 Task: Create a project with template Project Timeline with name VelocityTech with privacy Public and in the team Recorders . Create three sections in the project as To-Do, Doing and Done.
Action: Mouse moved to (76, 56)
Screenshot: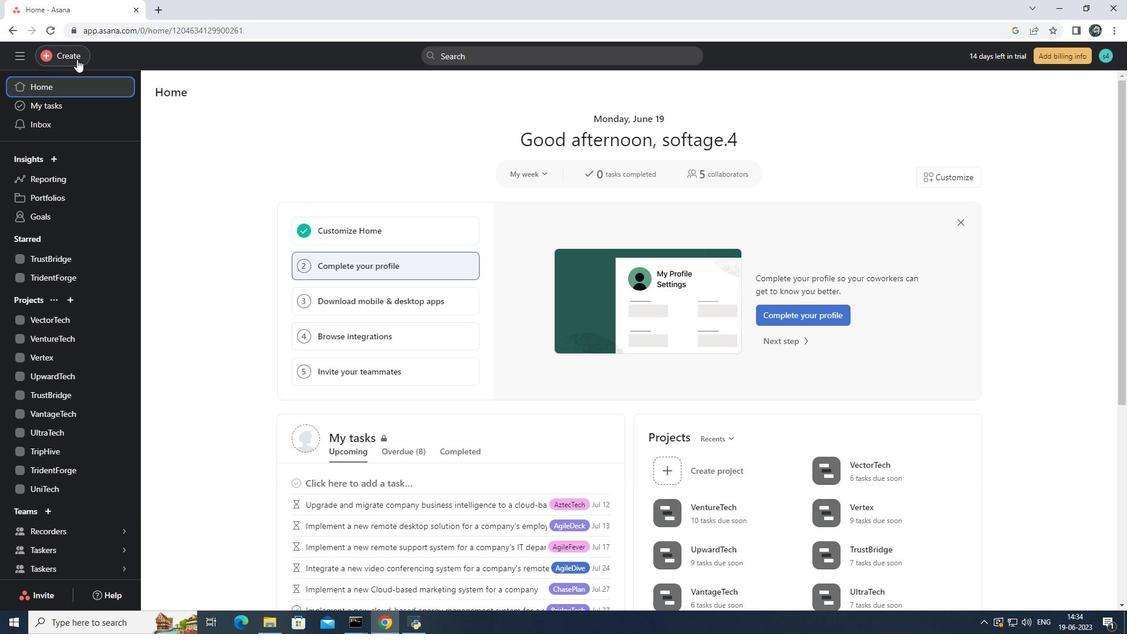 
Action: Mouse pressed left at (76, 56)
Screenshot: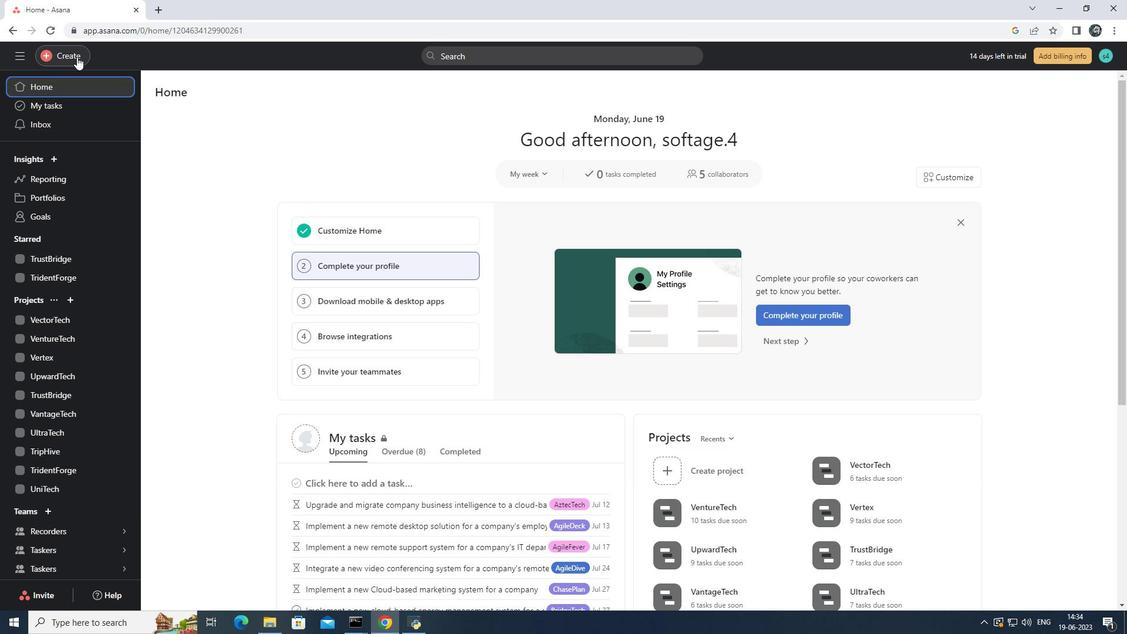 
Action: Mouse moved to (141, 87)
Screenshot: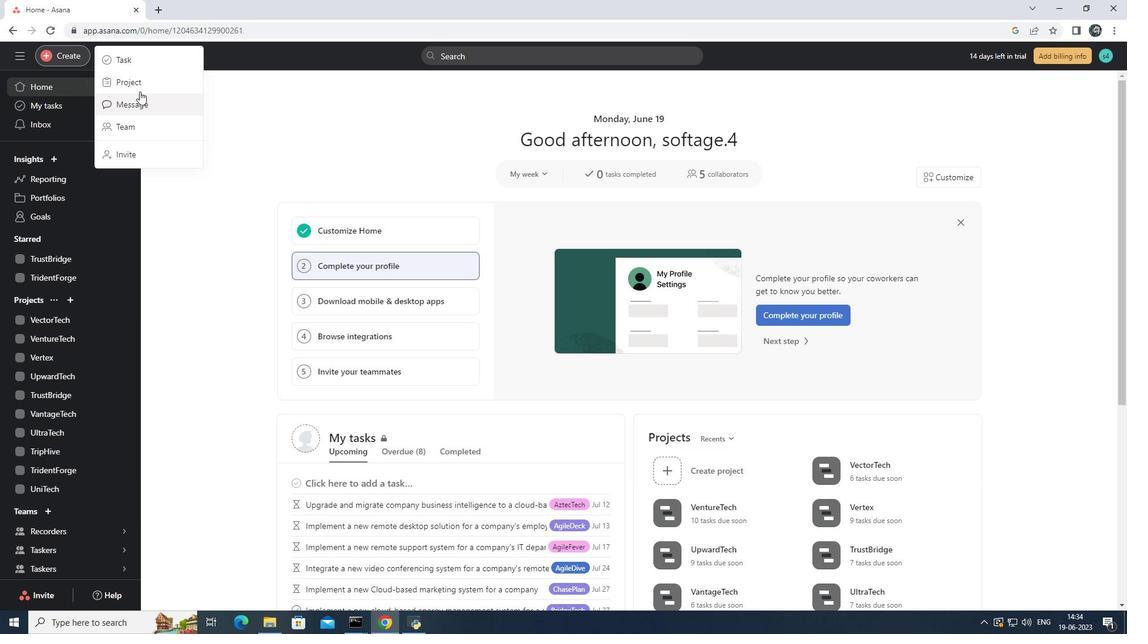 
Action: Mouse pressed left at (141, 87)
Screenshot: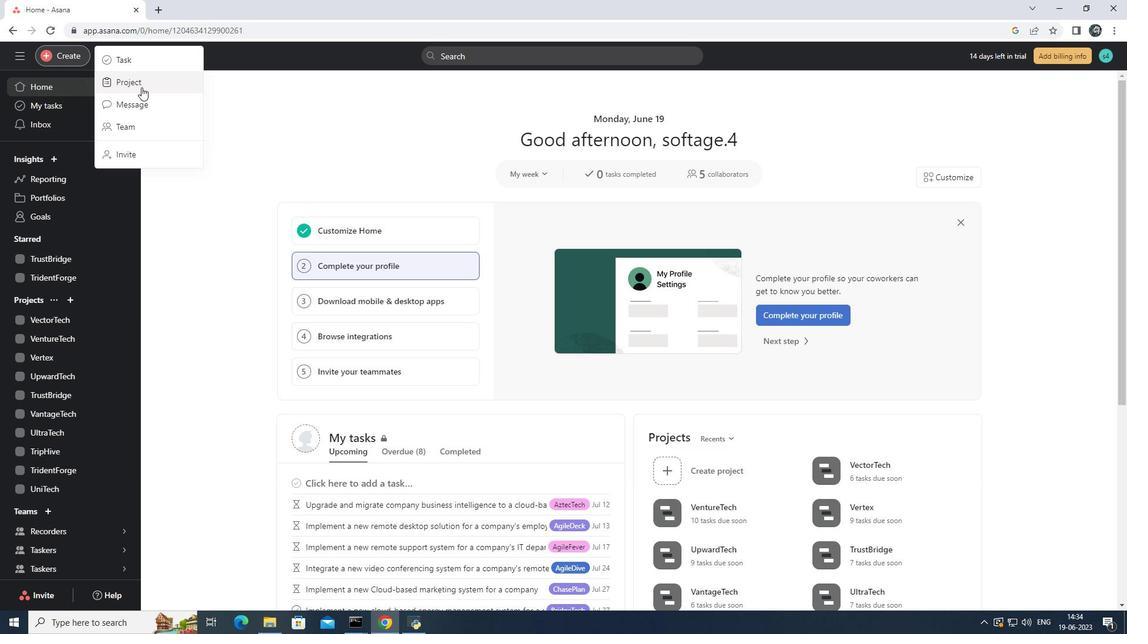 
Action: Mouse moved to (560, 348)
Screenshot: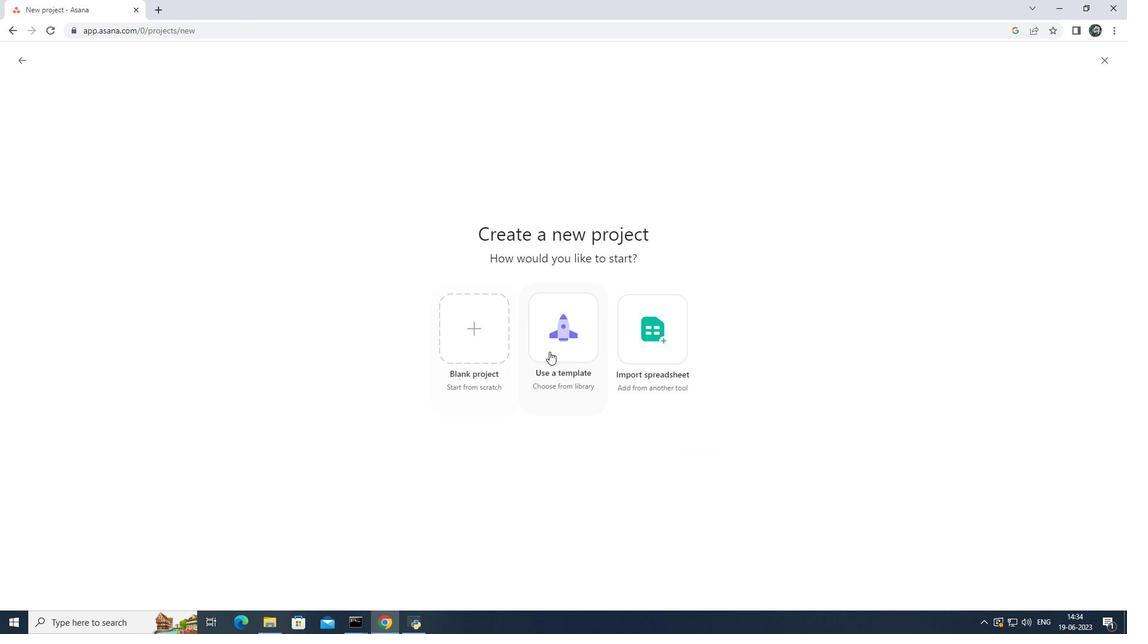 
Action: Mouse pressed left at (560, 348)
Screenshot: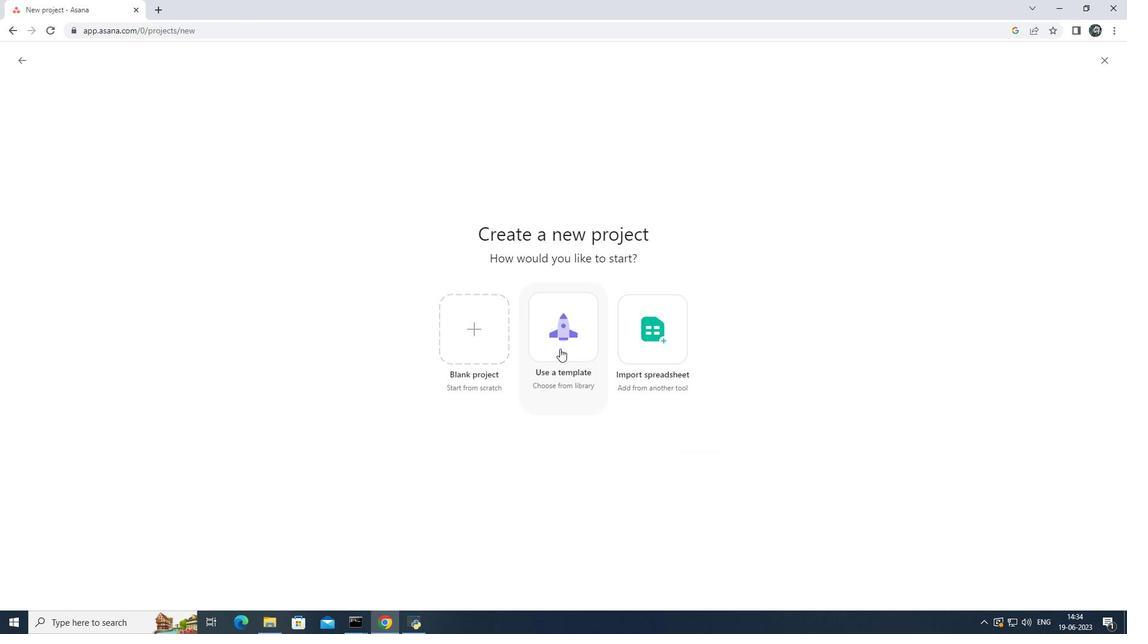 
Action: Mouse moved to (888, 77)
Screenshot: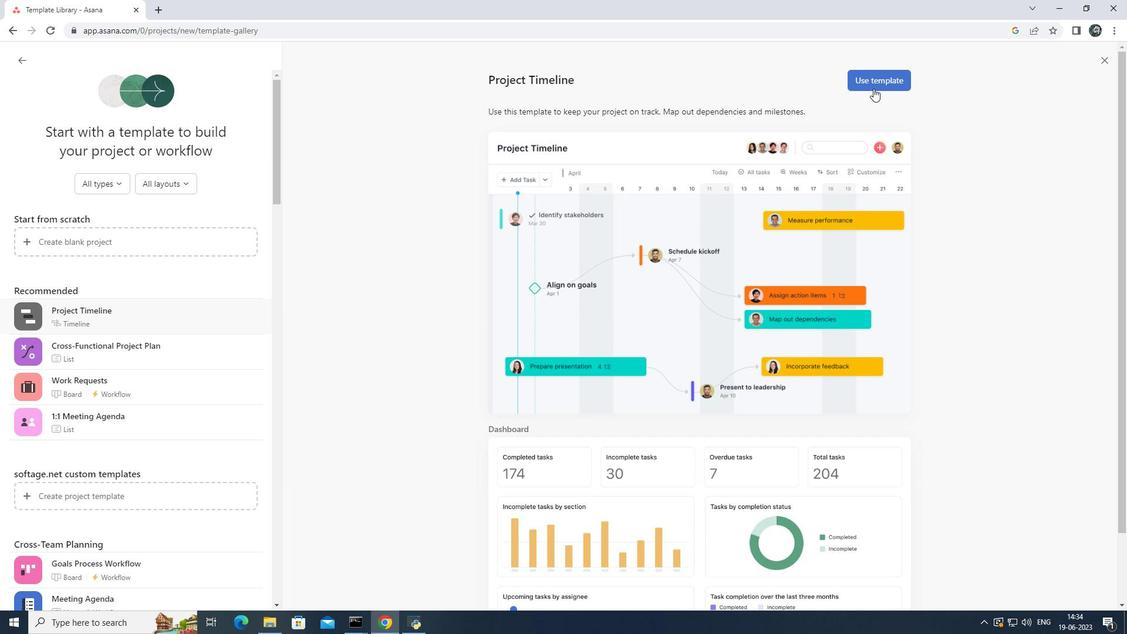 
Action: Mouse pressed left at (888, 77)
Screenshot: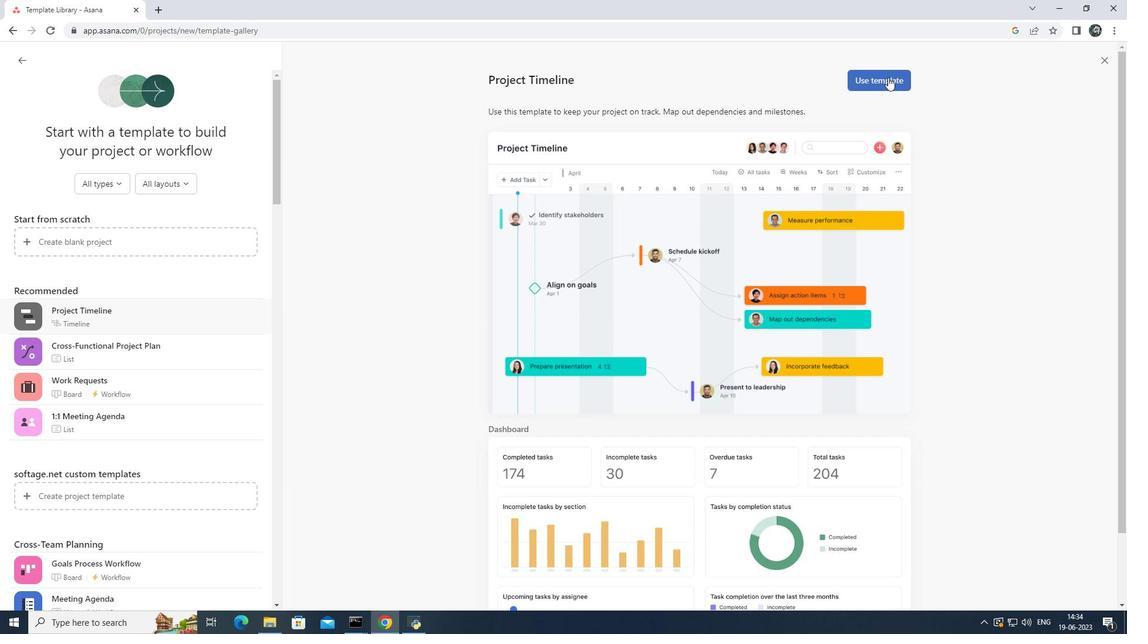 
Action: Mouse moved to (527, 210)
Screenshot: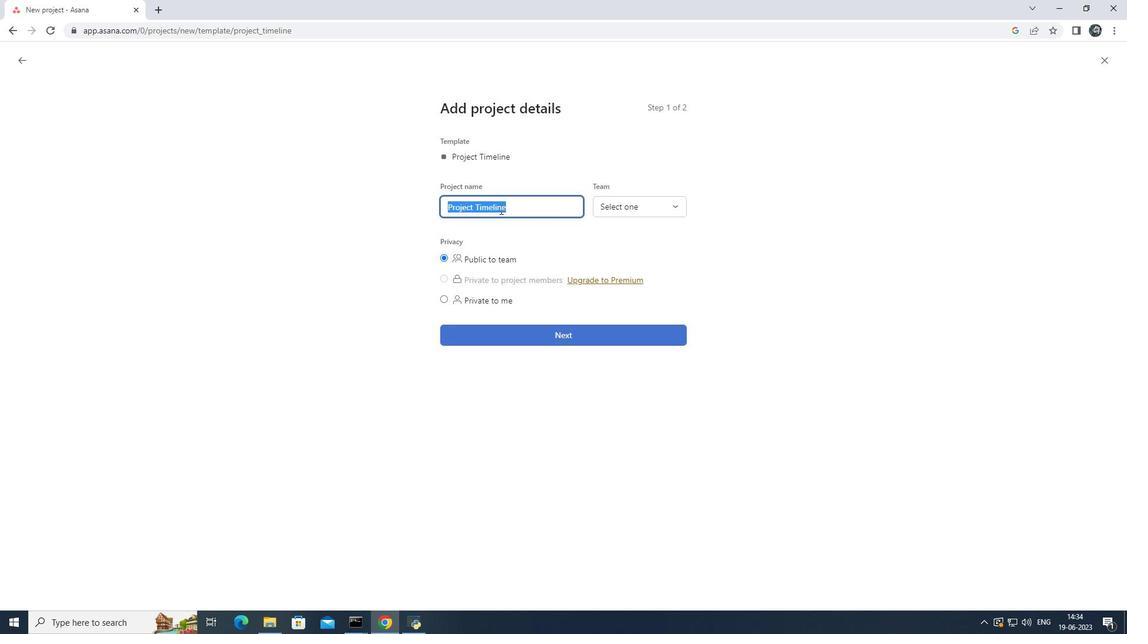 
Action: Key pressed <Key.backspace><Key.backspace><Key.shift><Key.shift>Velocity<Key.space><Key.backspace><Key.shift>Tech
Screenshot: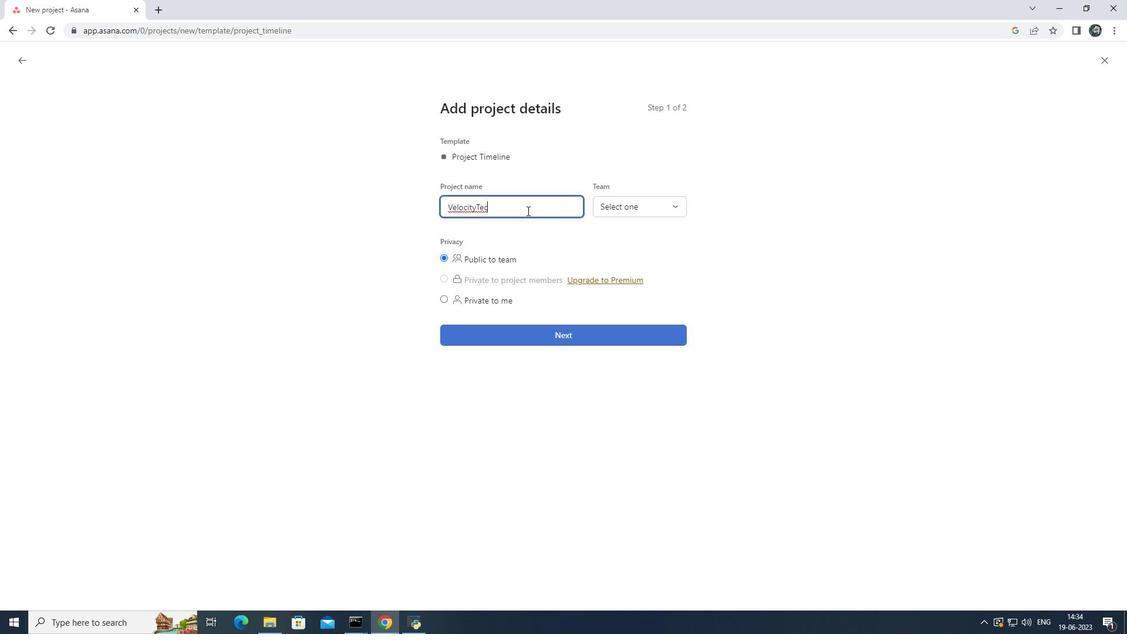 
Action: Mouse moved to (445, 254)
Screenshot: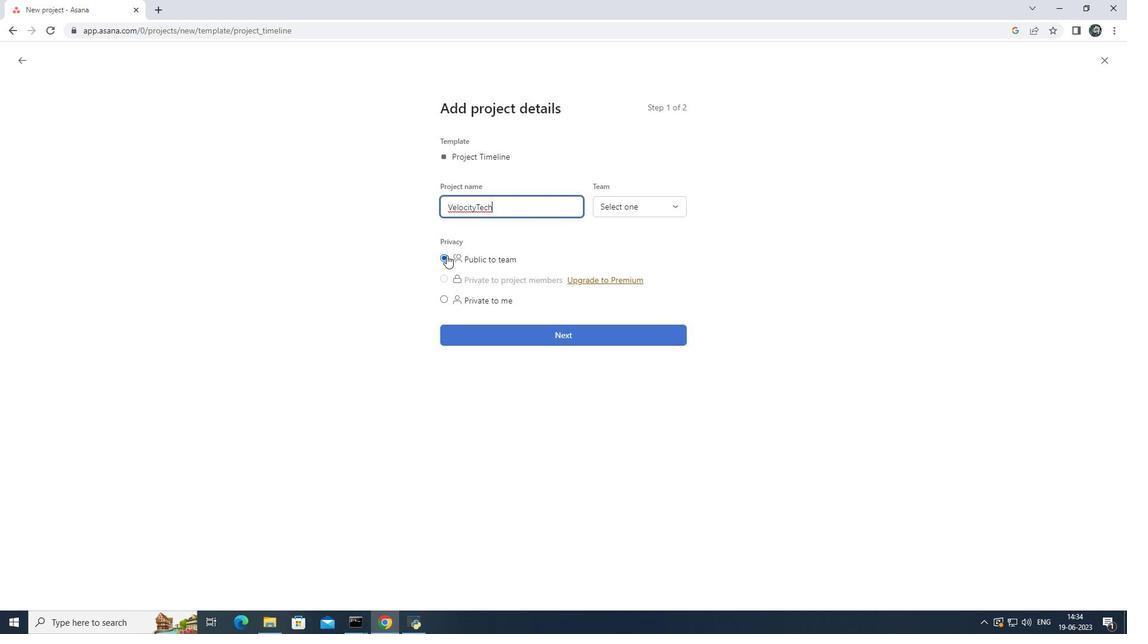 
Action: Mouse pressed left at (445, 254)
Screenshot: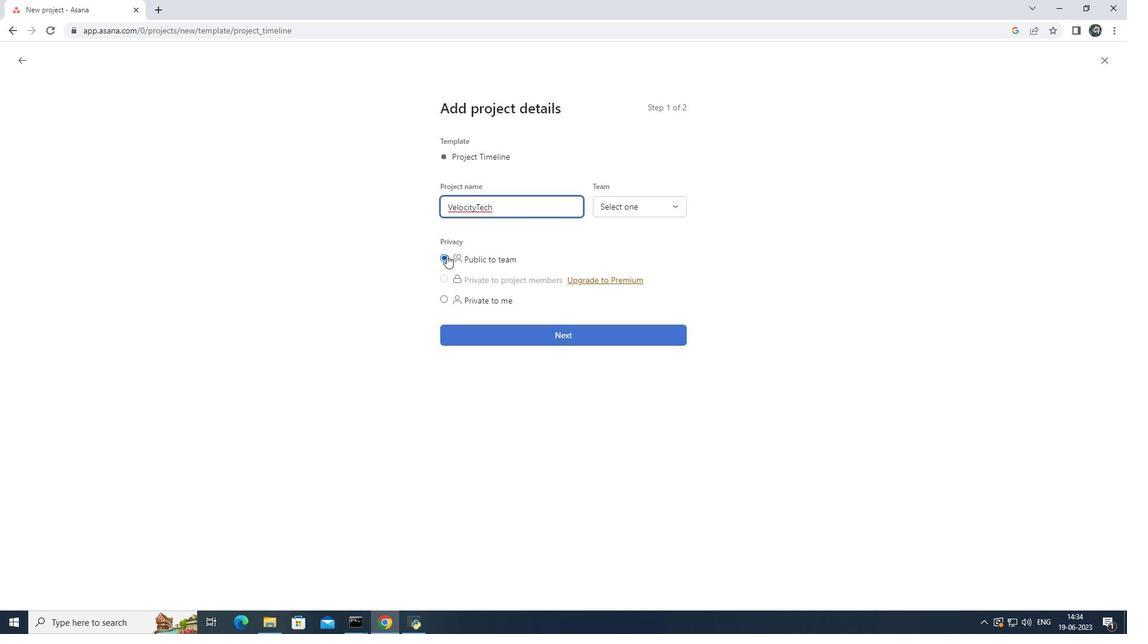 
Action: Mouse moved to (651, 200)
Screenshot: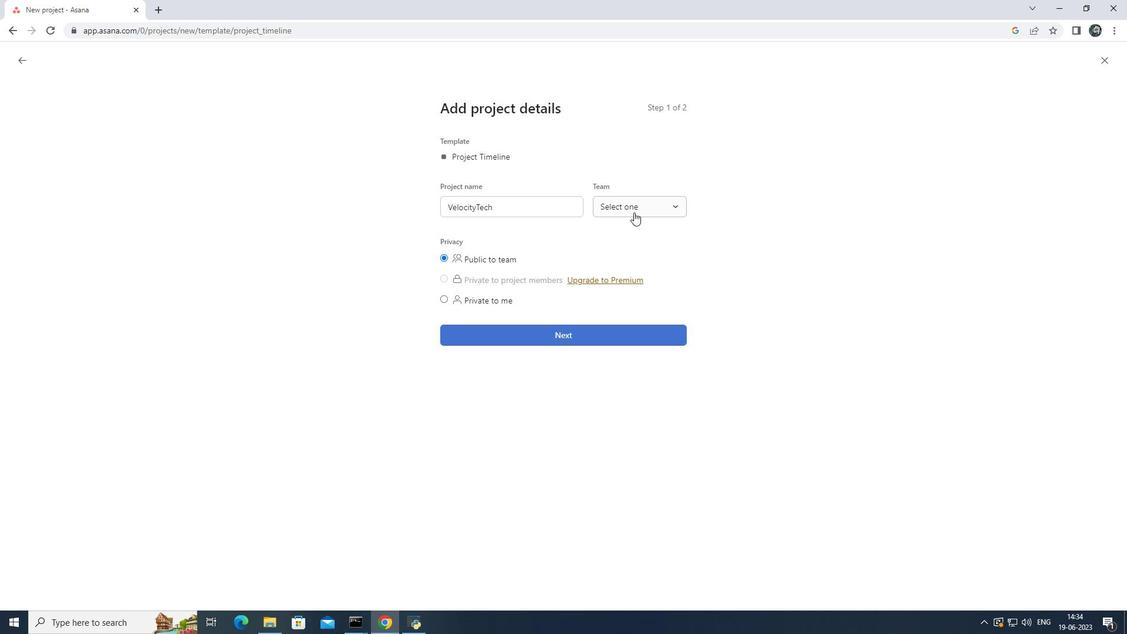 
Action: Mouse pressed left at (651, 200)
Screenshot: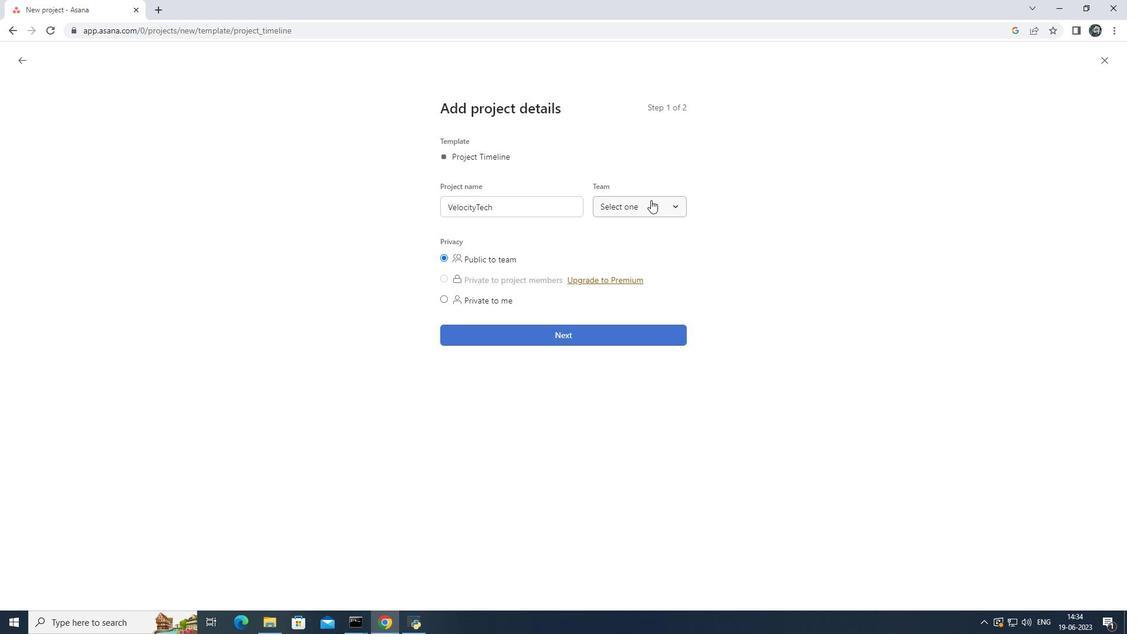 
Action: Mouse moved to (636, 280)
Screenshot: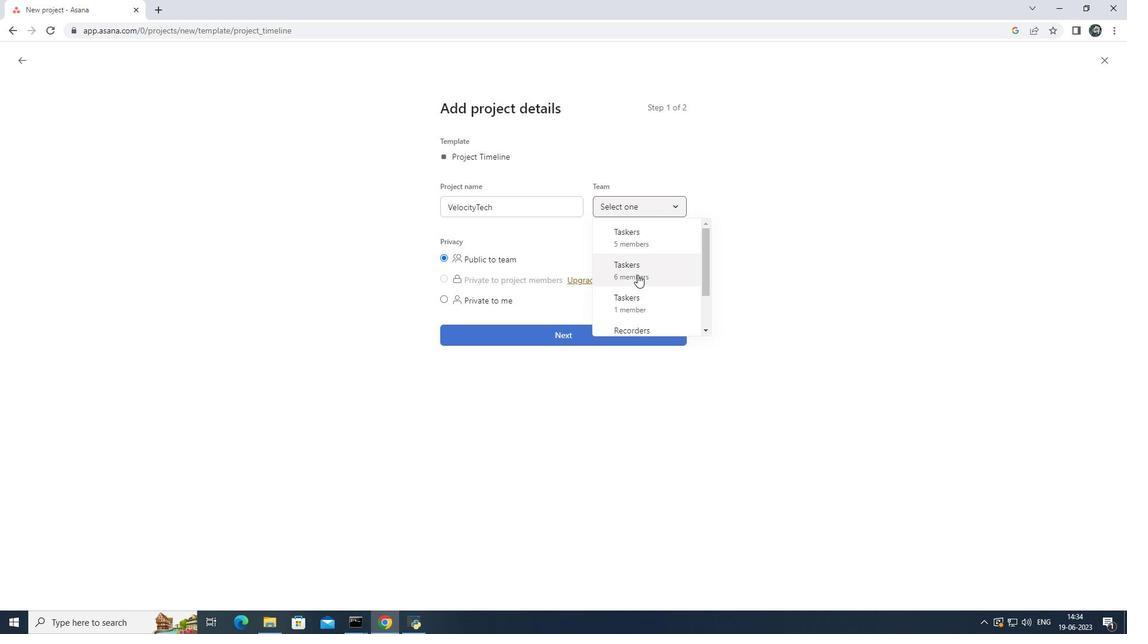 
Action: Mouse scrolled (636, 279) with delta (0, 0)
Screenshot: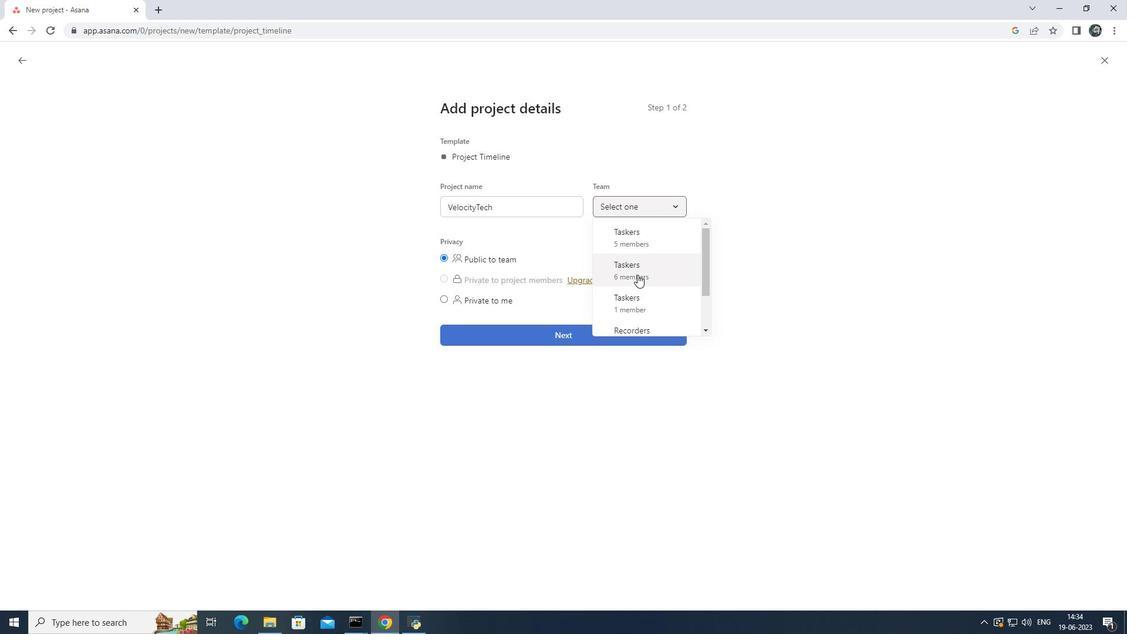
Action: Mouse moved to (661, 285)
Screenshot: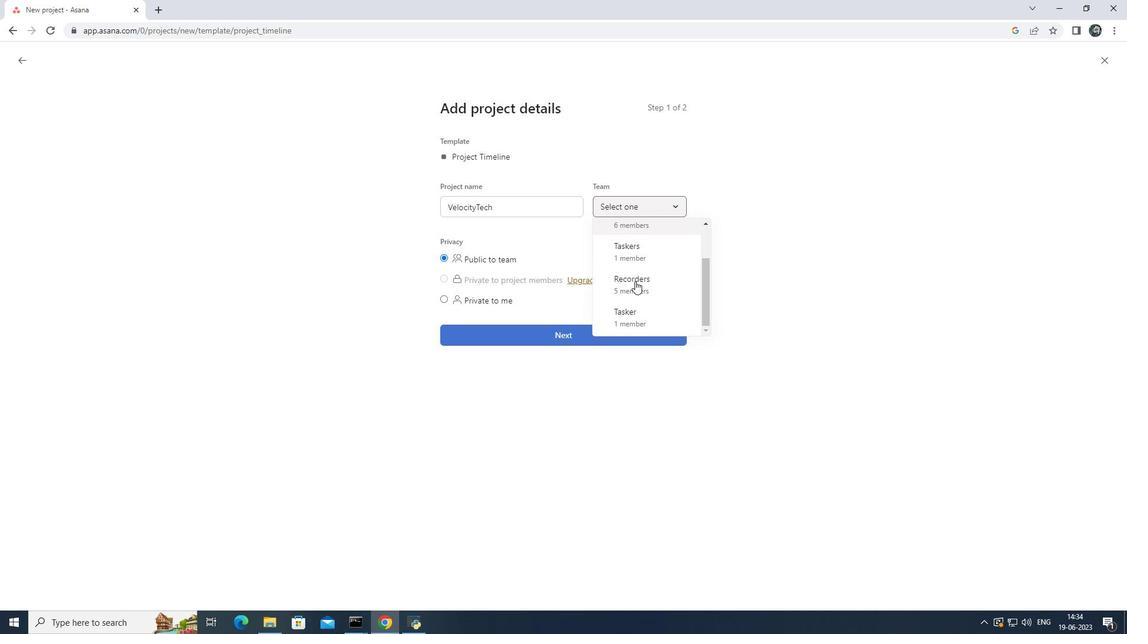 
Action: Mouse pressed left at (661, 285)
Screenshot: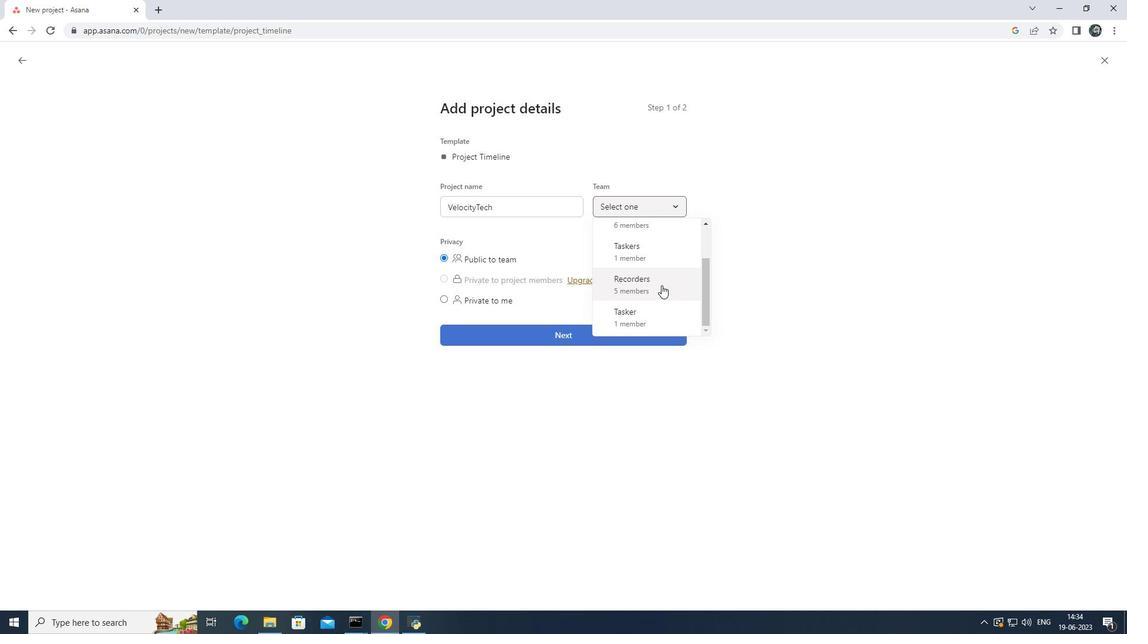 
Action: Mouse moved to (596, 310)
Screenshot: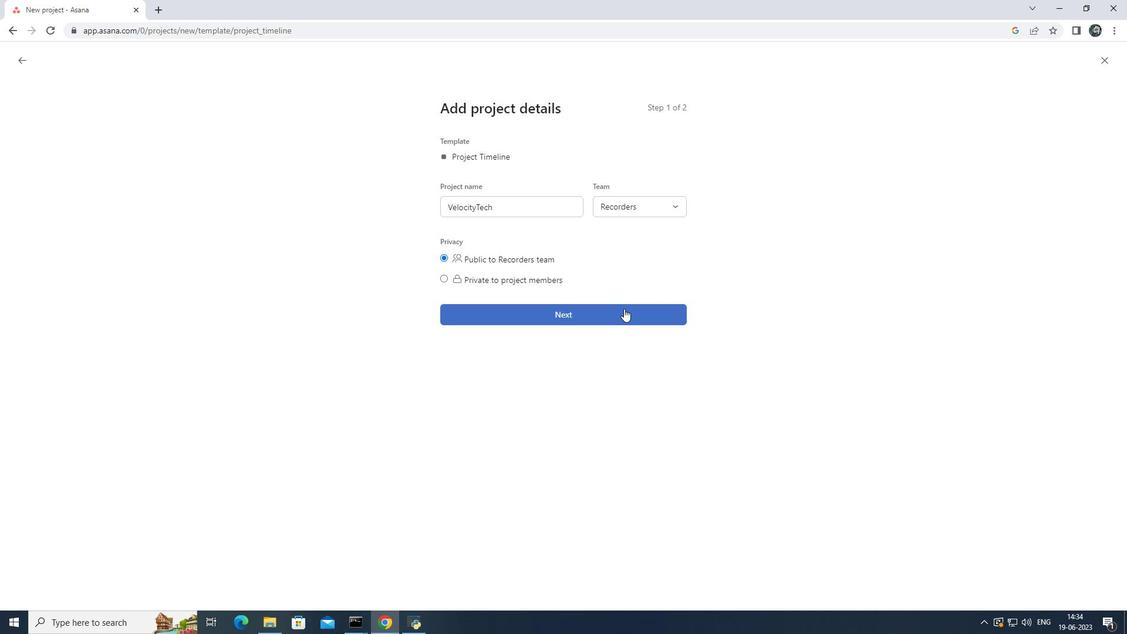 
Action: Mouse pressed left at (596, 310)
Screenshot: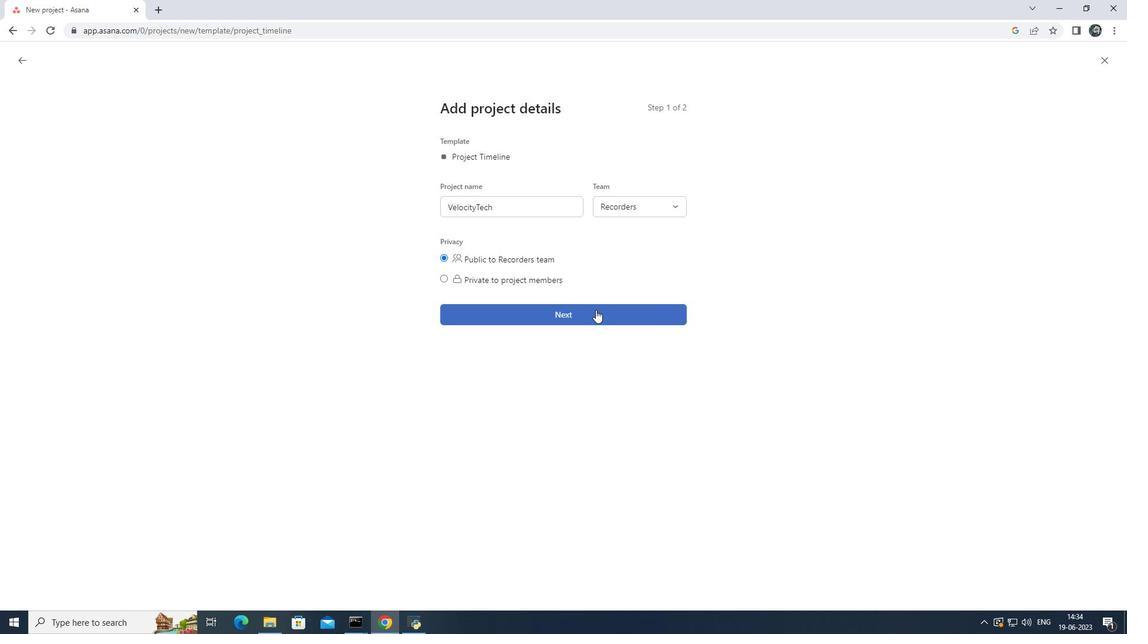 
Action: Mouse moved to (620, 351)
Screenshot: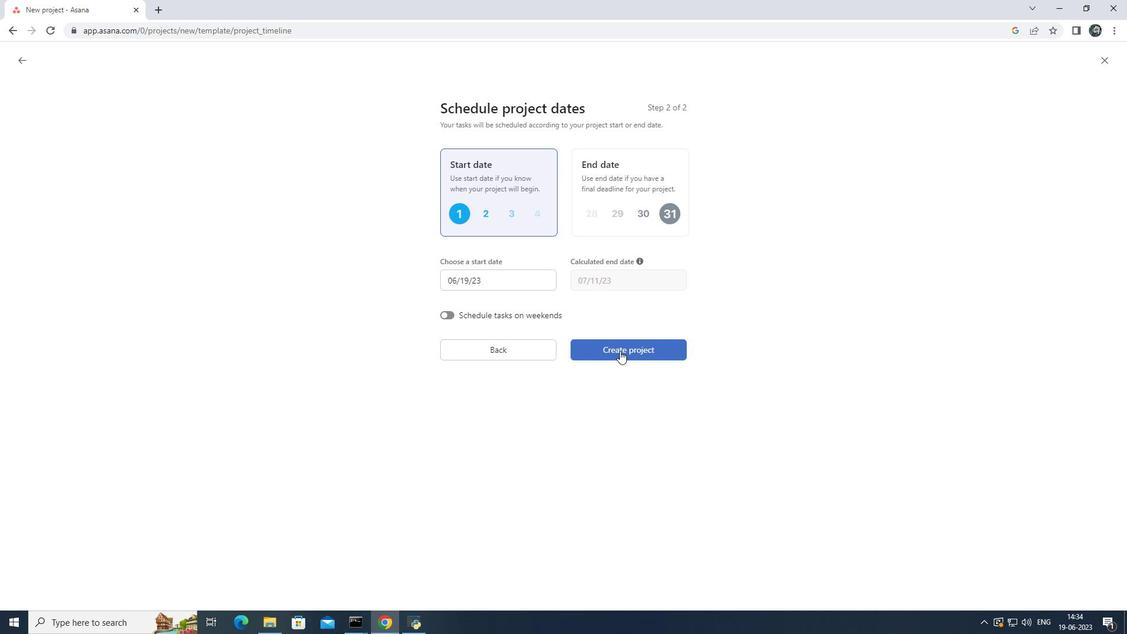
Action: Mouse pressed left at (620, 351)
Screenshot: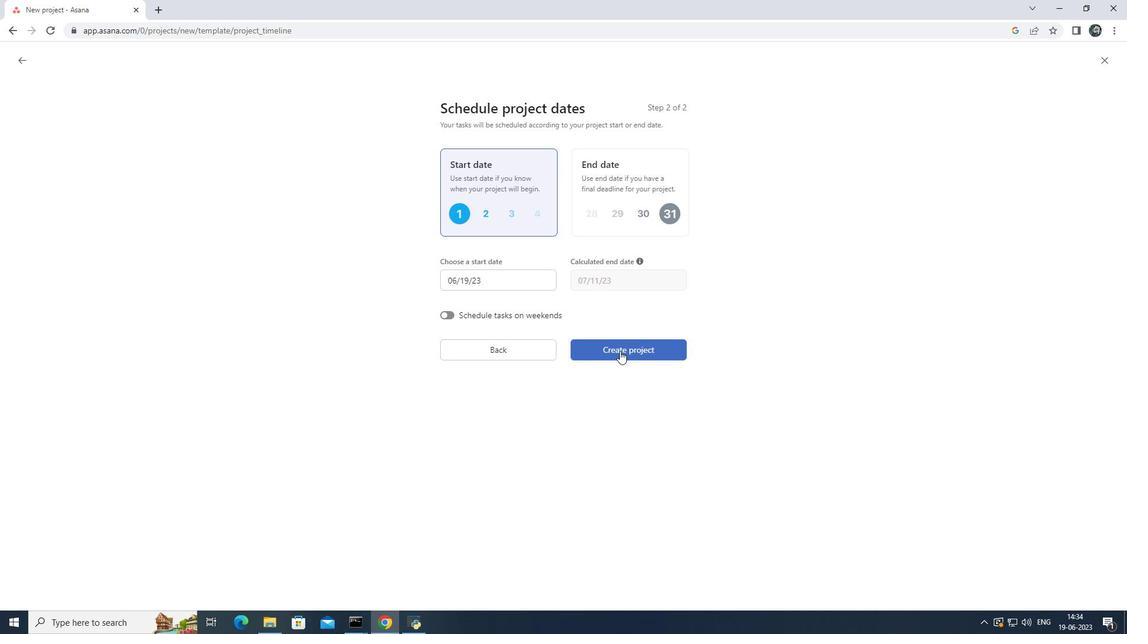
Action: Mouse moved to (199, 395)
Screenshot: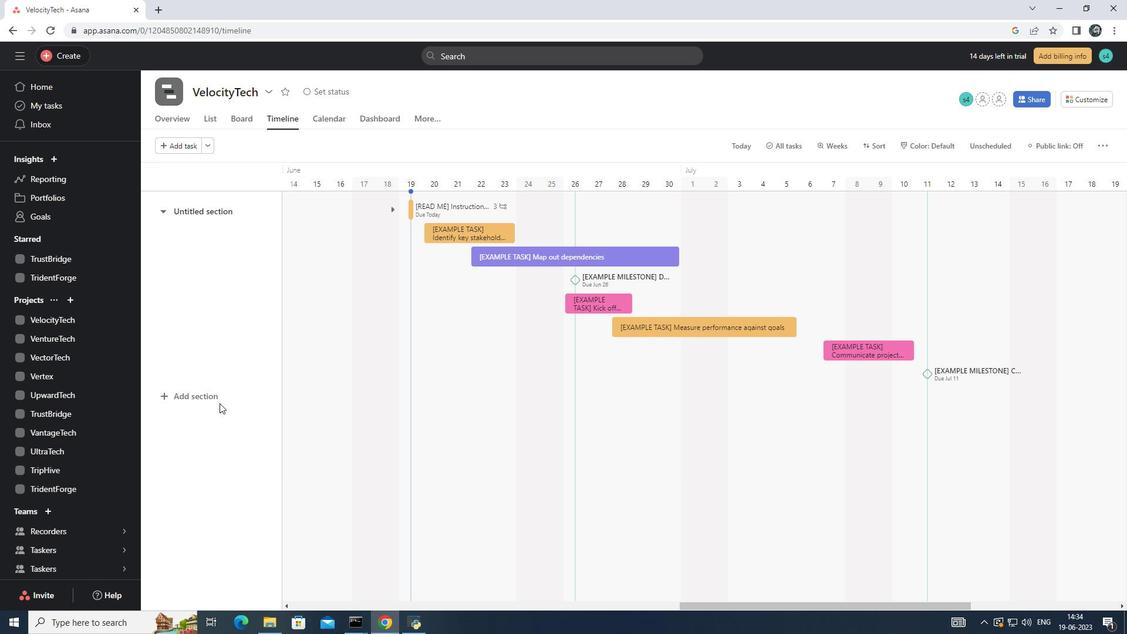 
Action: Mouse pressed left at (199, 395)
Screenshot: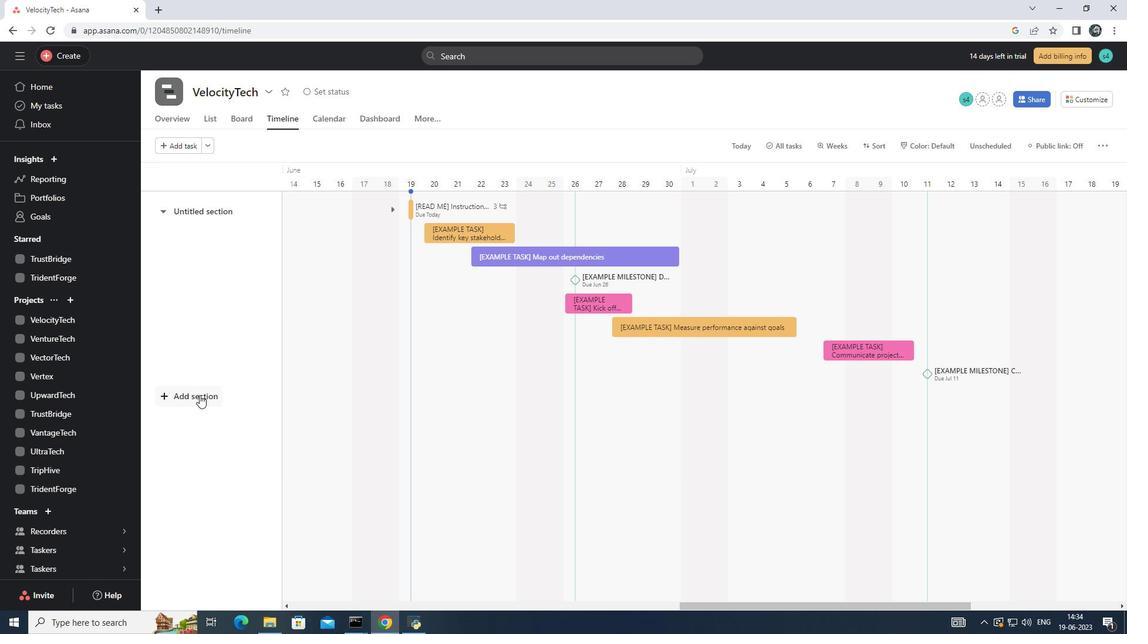 
Action: Mouse moved to (200, 399)
Screenshot: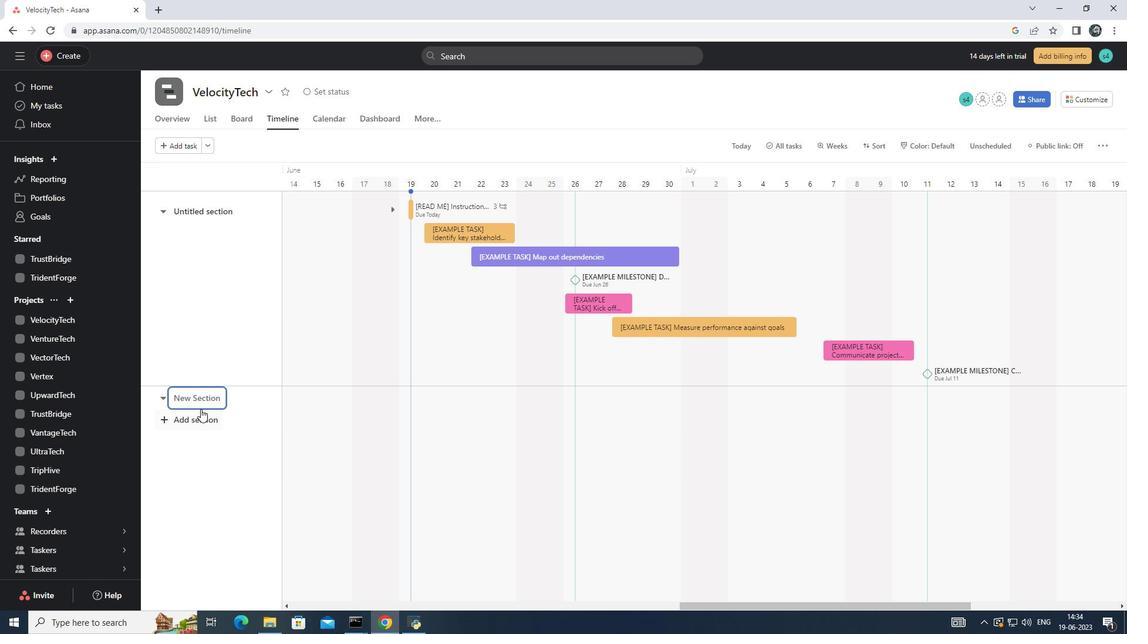 
Action: Mouse pressed left at (200, 399)
Screenshot: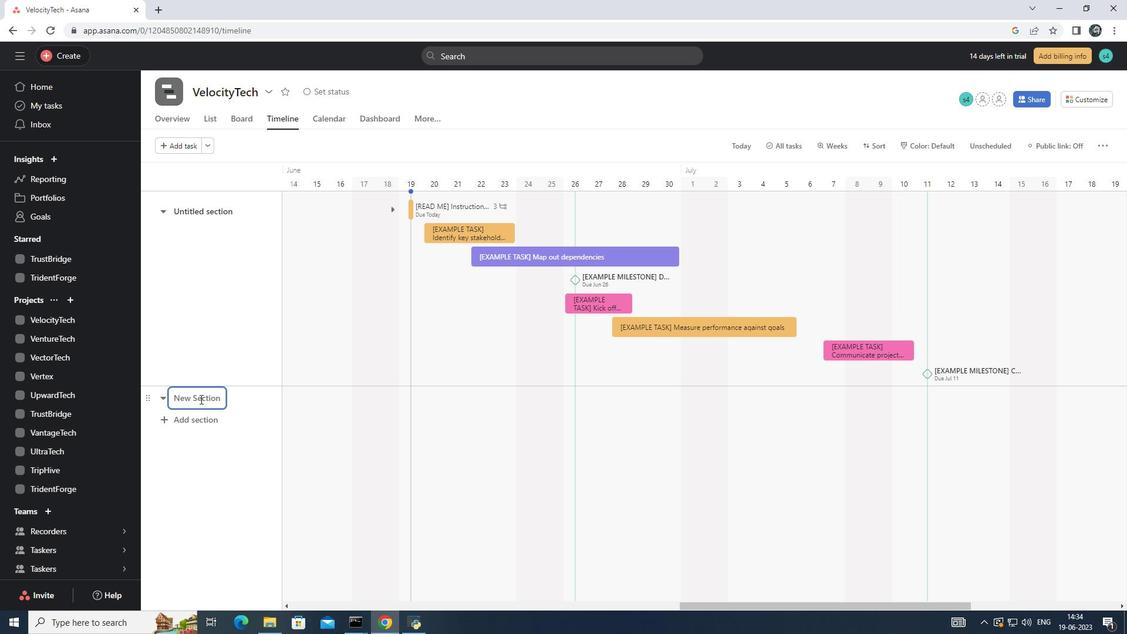 
Action: Key pressed <Key.shift>To-<Key.shift>Do
Screenshot: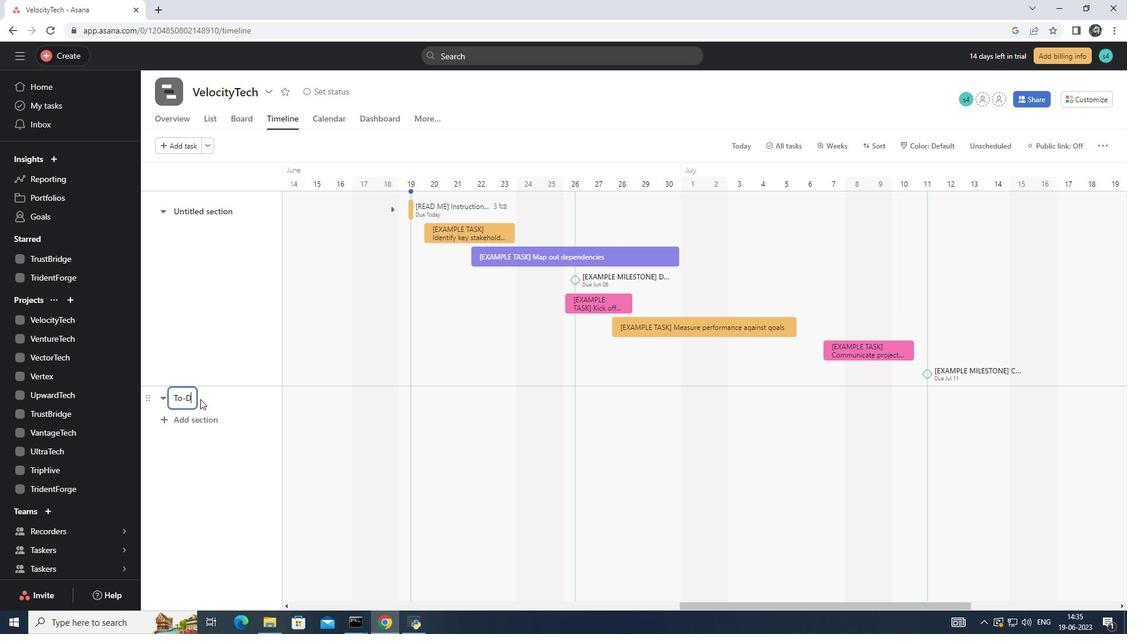
Action: Mouse moved to (219, 424)
Screenshot: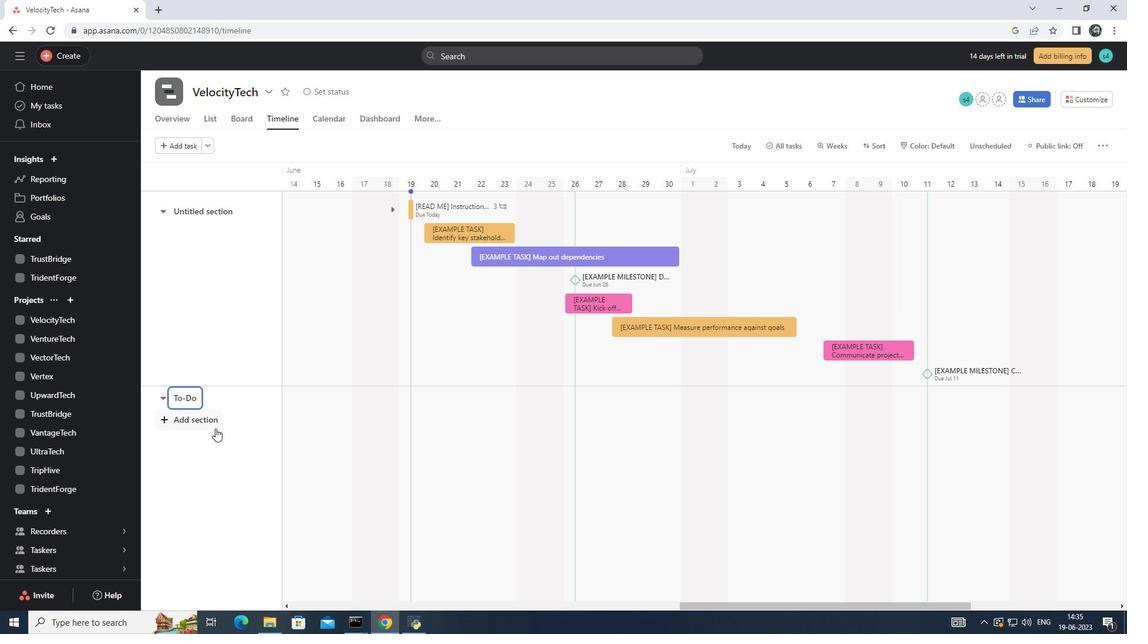 
Action: Mouse pressed left at (219, 424)
Screenshot: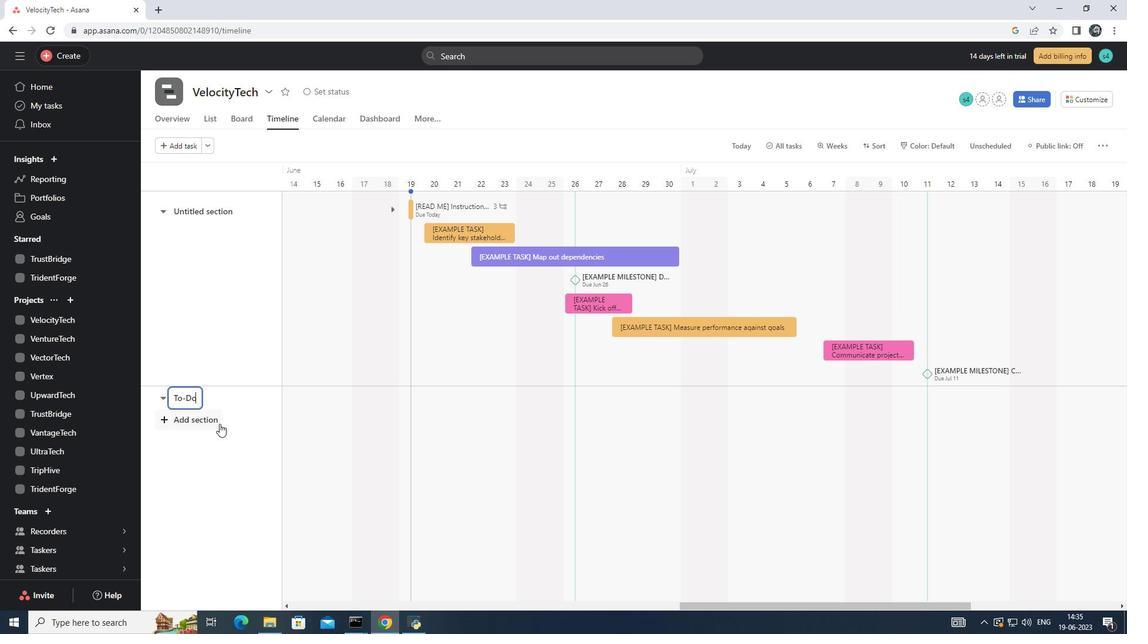 
Action: Key pressed <Key.shift>Doing<Key.enter>
Screenshot: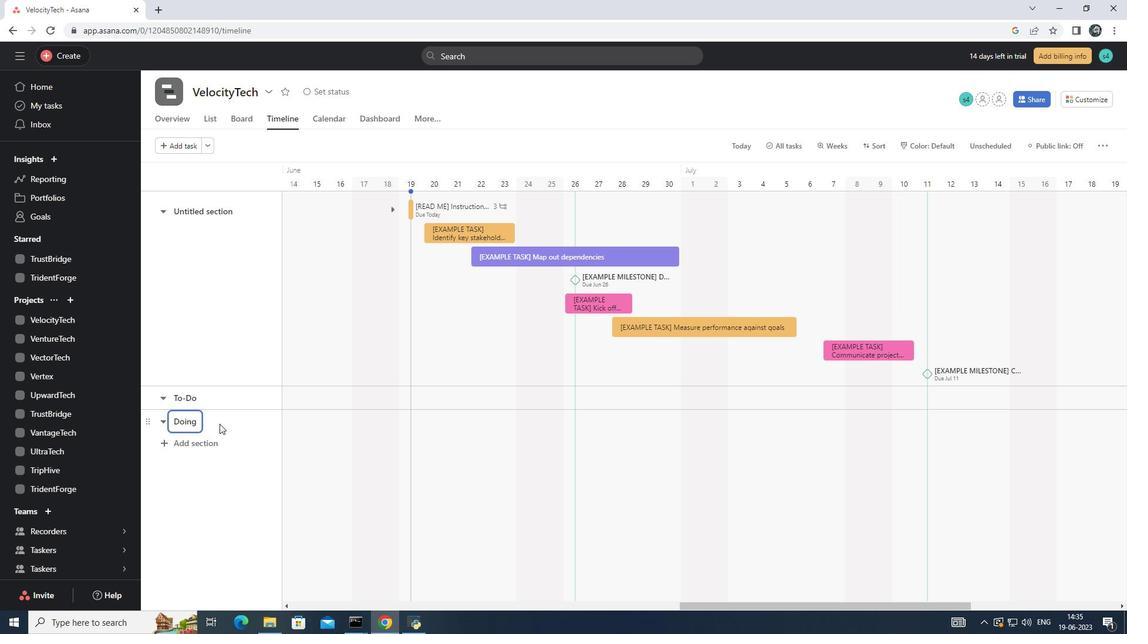 
Action: Mouse moved to (196, 441)
Screenshot: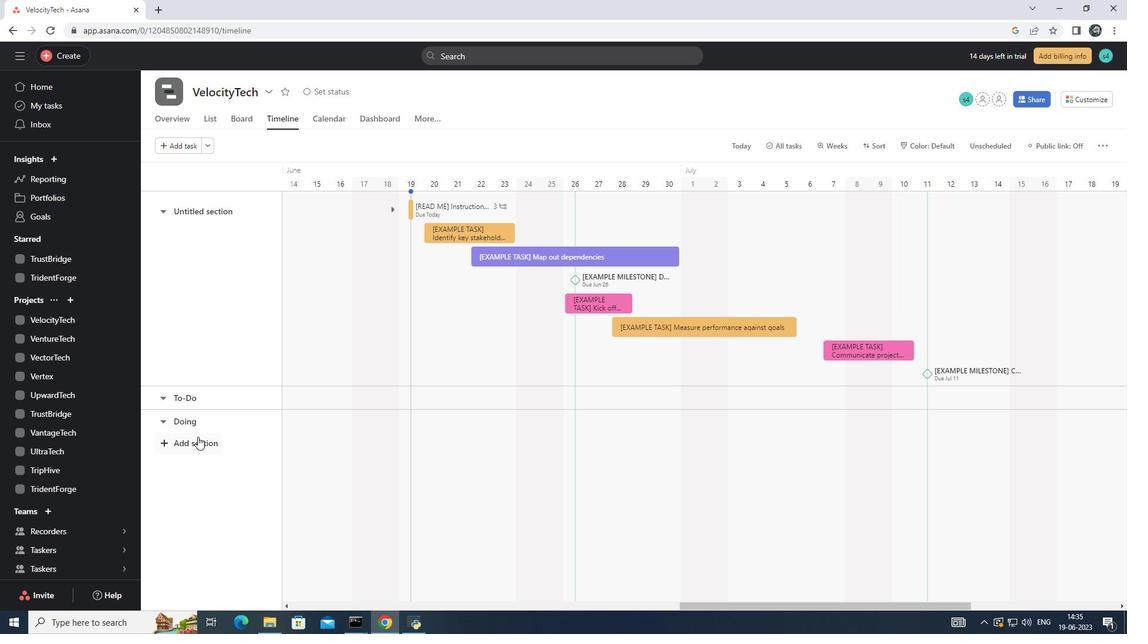 
Action: Mouse pressed left at (196, 441)
Screenshot: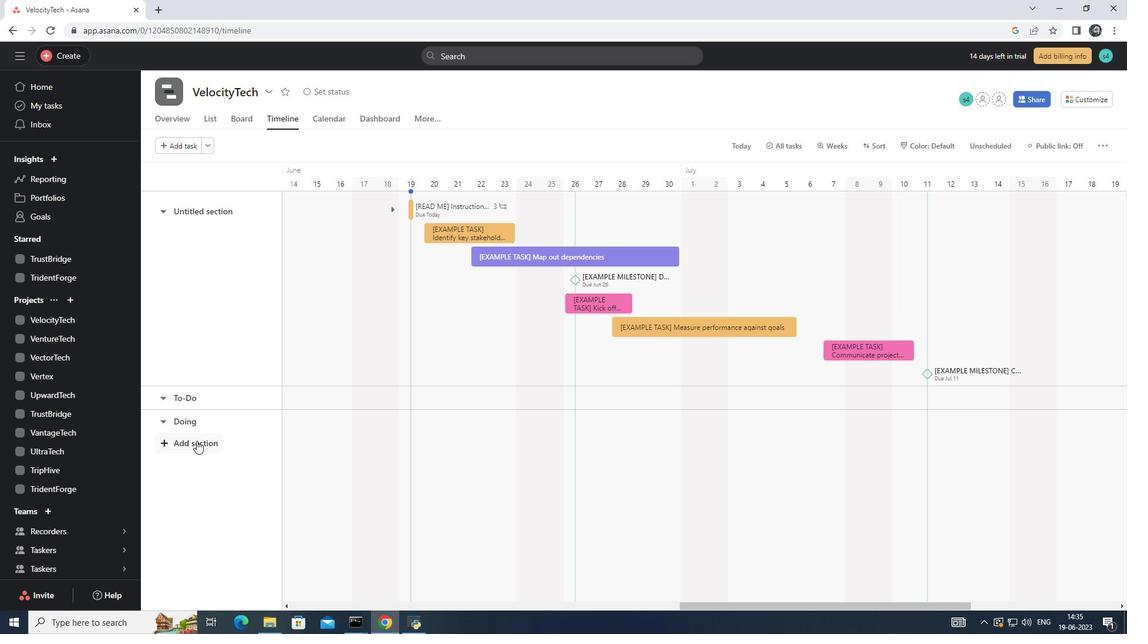 
Action: Key pressed <Key.shift>Done<Key.enter>
Screenshot: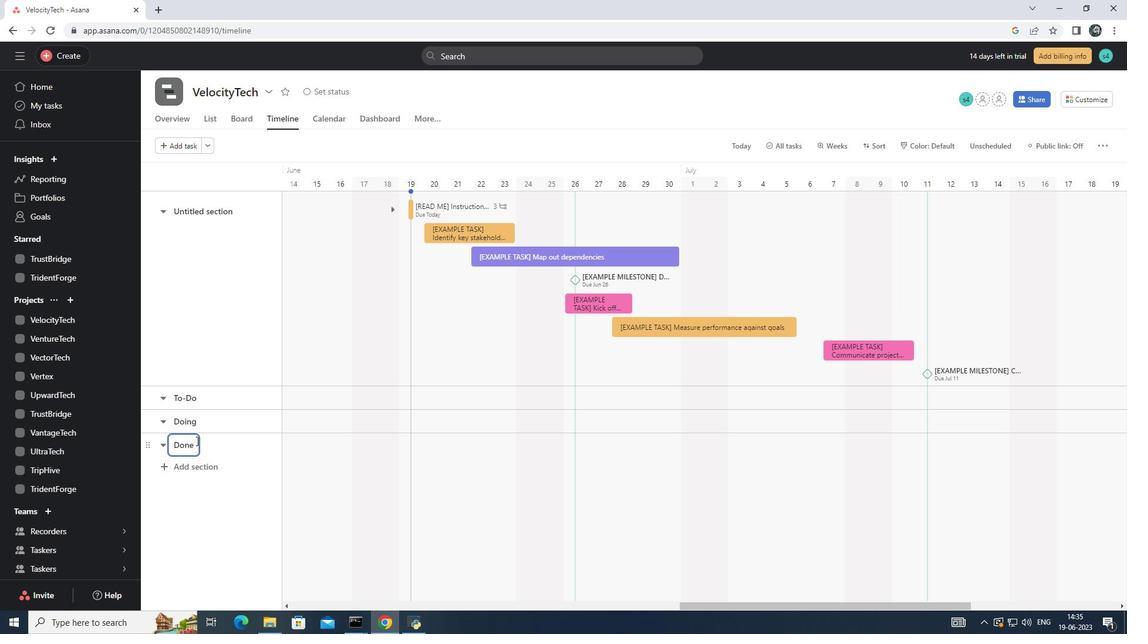 
Action: Mouse moved to (209, 450)
Screenshot: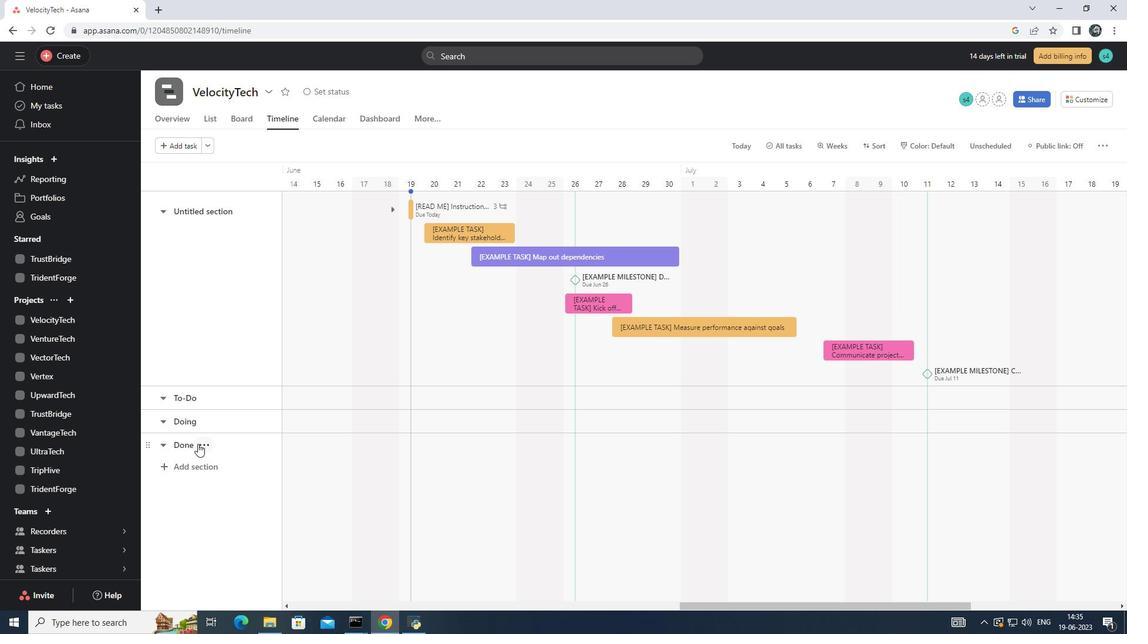 
